 Task: Look for products with lemon flavor.
Action: Mouse pressed left at (24, 100)
Screenshot: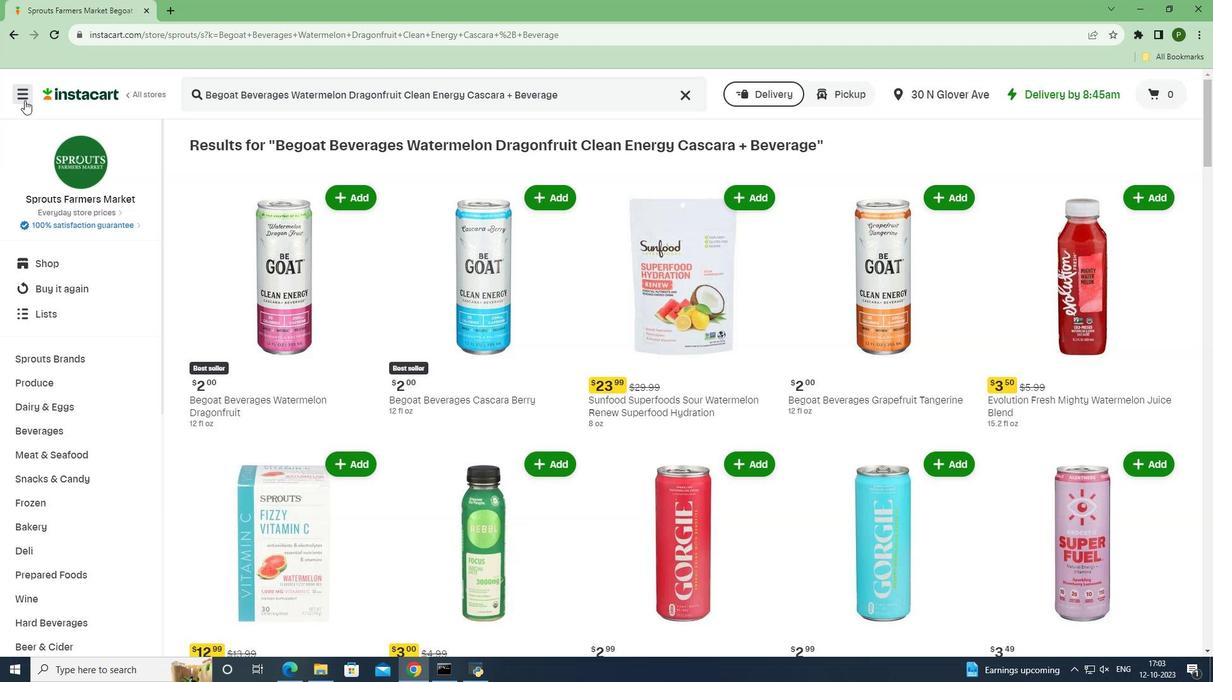 
Action: Mouse moved to (41, 338)
Screenshot: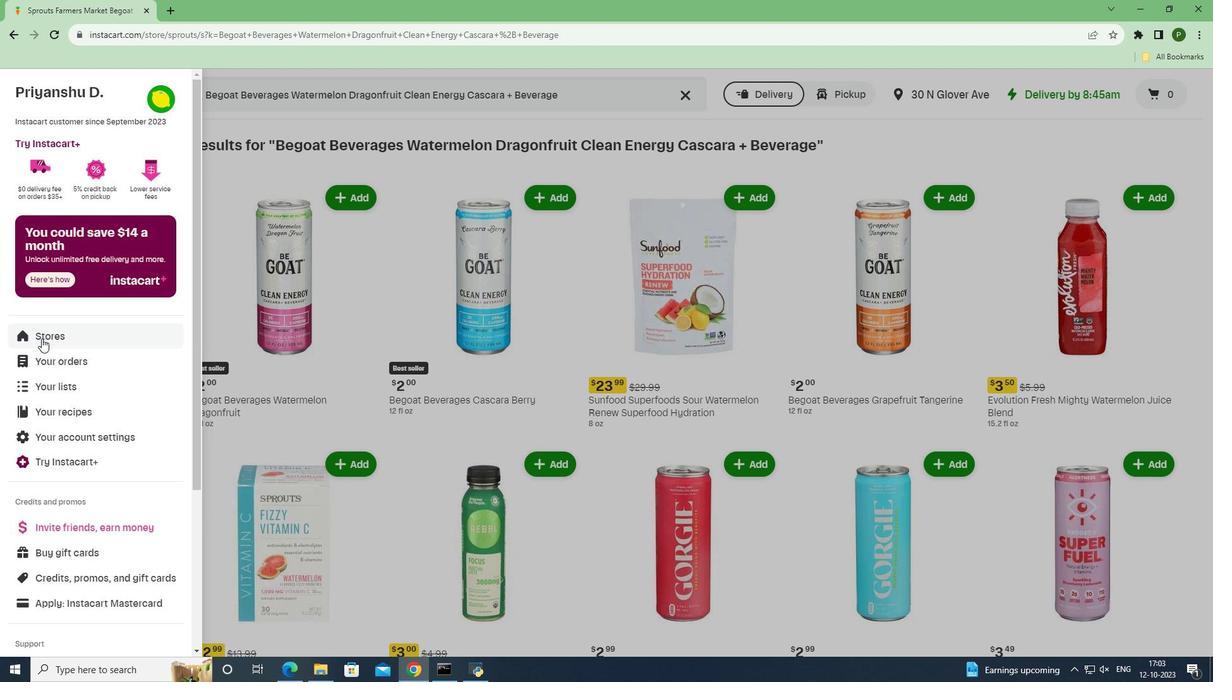 
Action: Mouse pressed left at (41, 338)
Screenshot: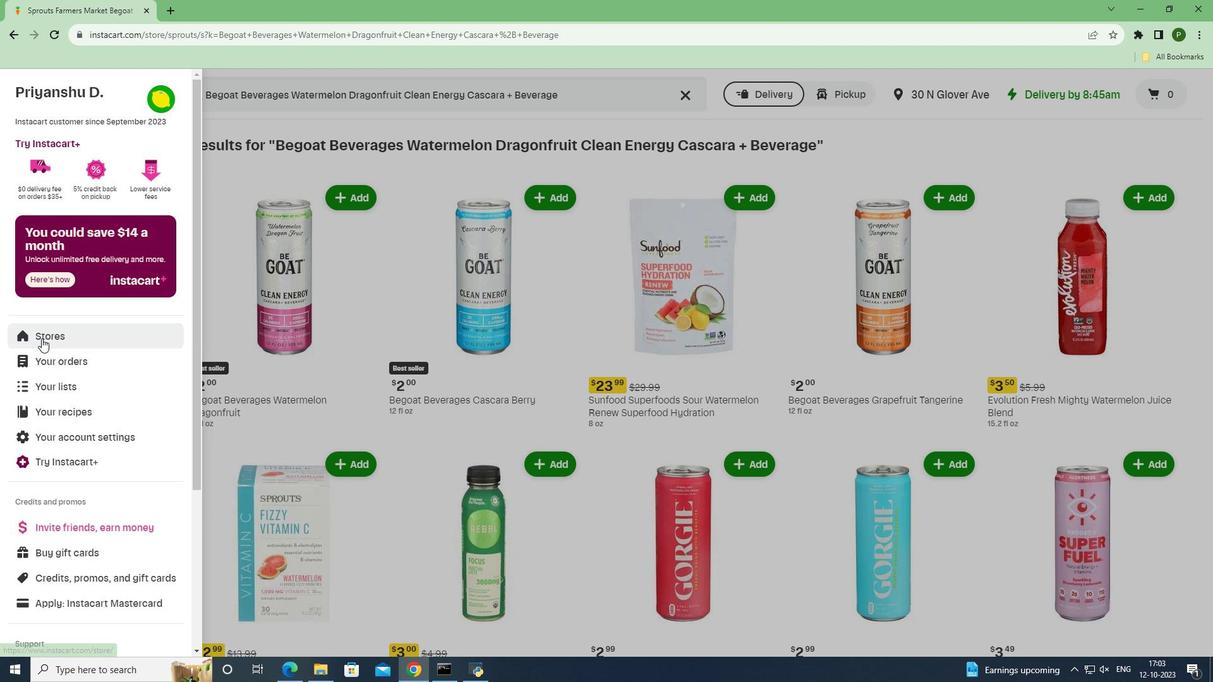 
Action: Mouse moved to (285, 137)
Screenshot: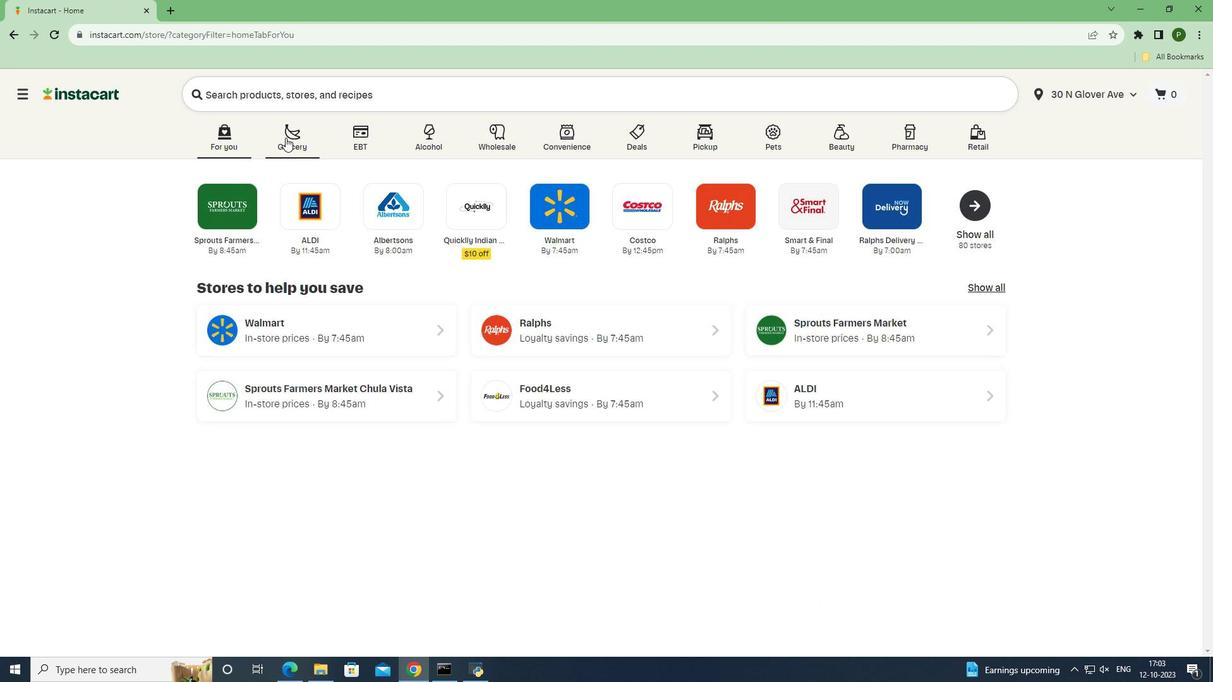 
Action: Mouse pressed left at (285, 137)
Screenshot: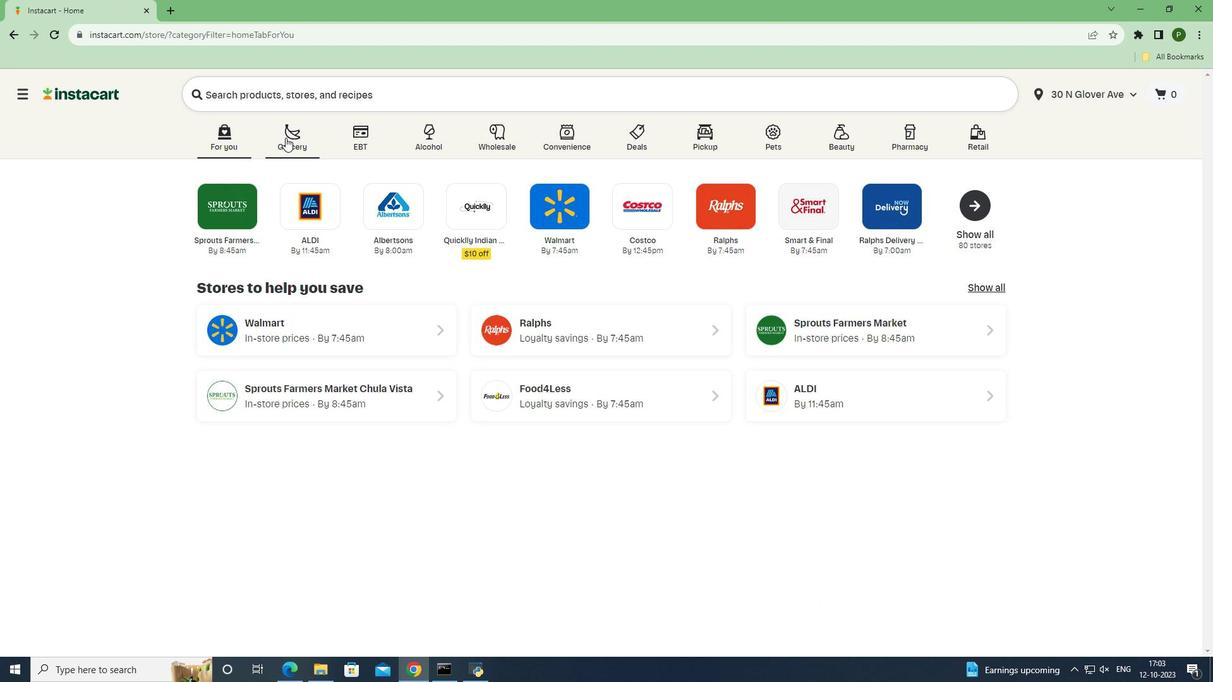 
Action: Mouse moved to (505, 280)
Screenshot: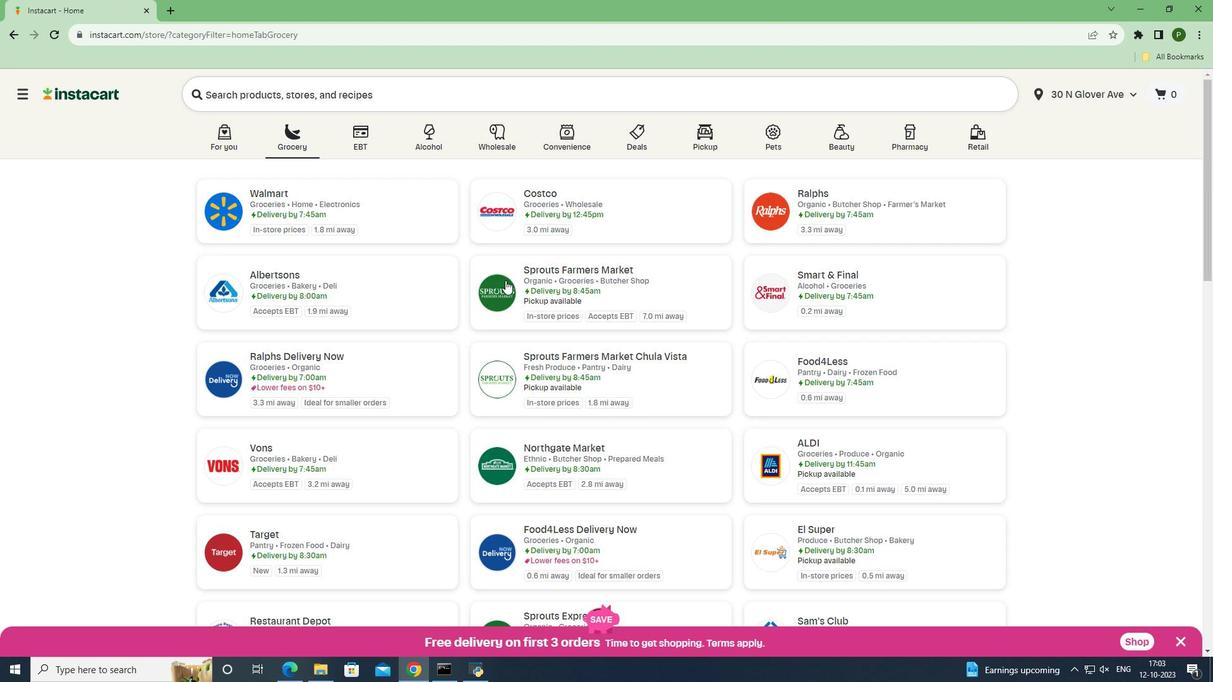 
Action: Mouse pressed left at (505, 280)
Screenshot: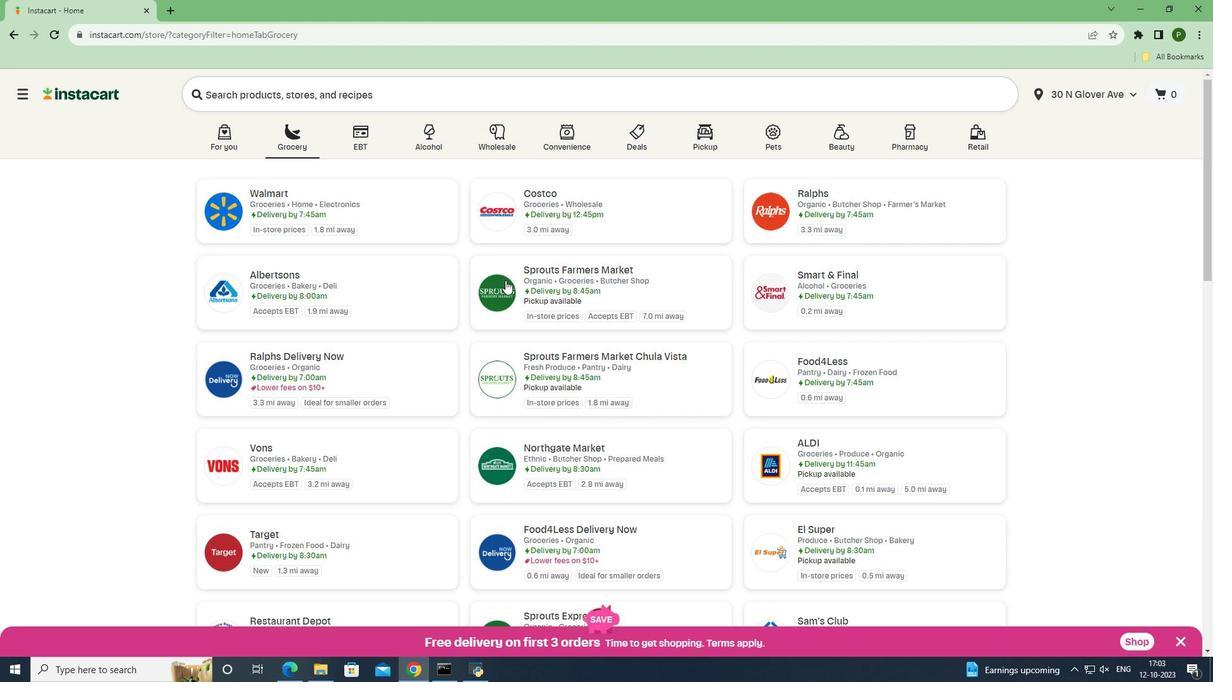 
Action: Mouse moved to (70, 422)
Screenshot: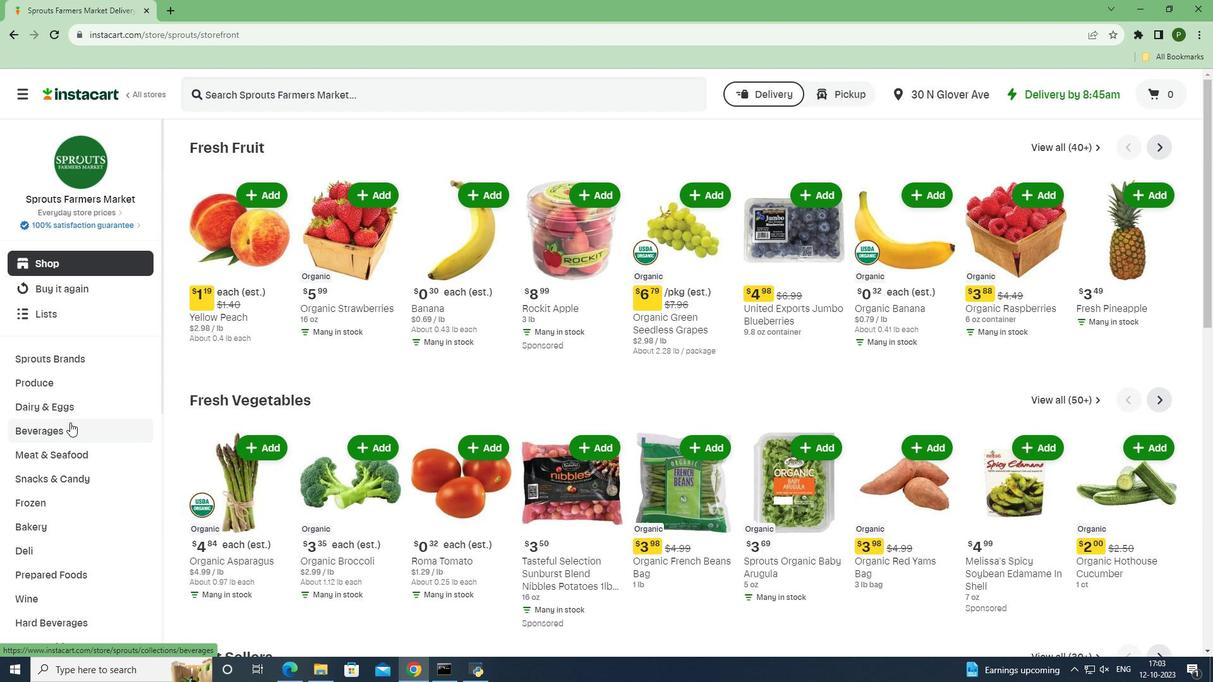 
Action: Mouse pressed left at (70, 422)
Screenshot: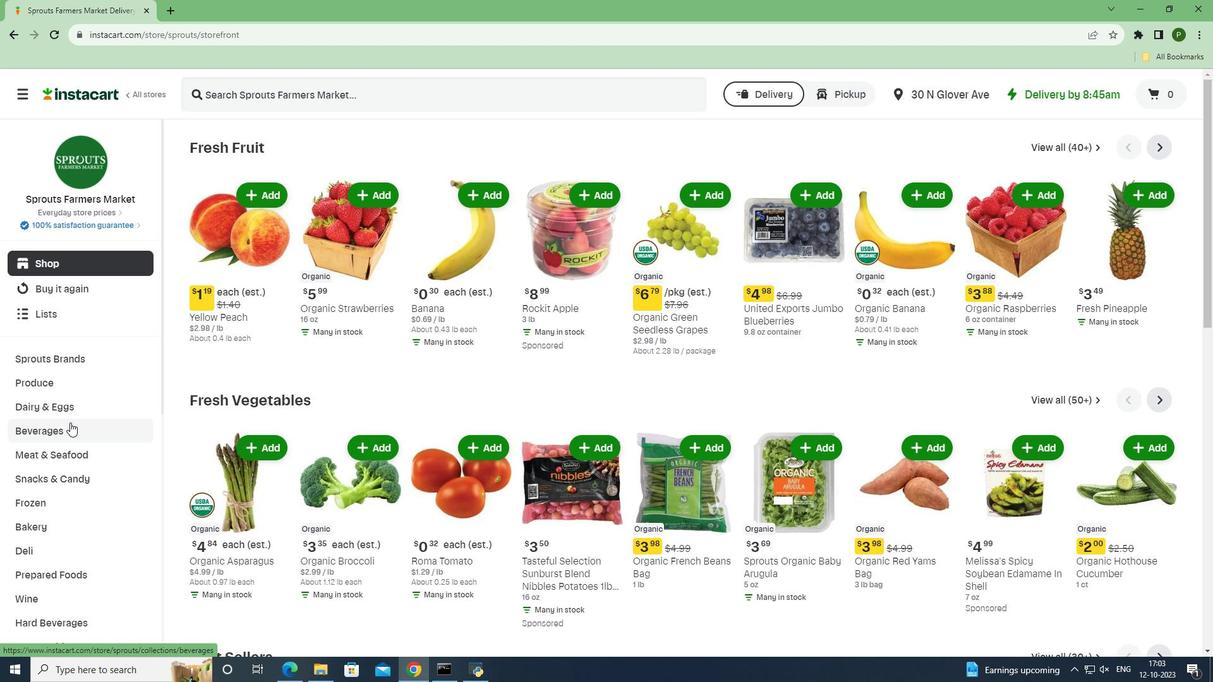 
Action: Mouse moved to (743, 168)
Screenshot: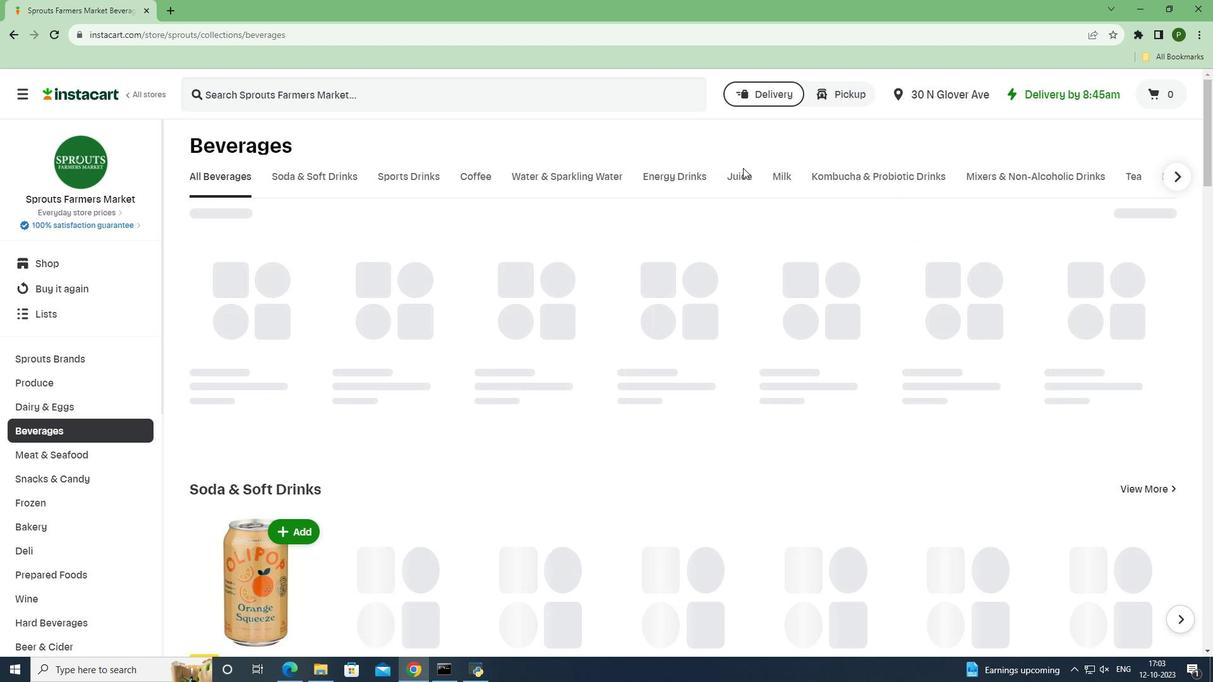 
Action: Mouse pressed left at (743, 168)
Screenshot: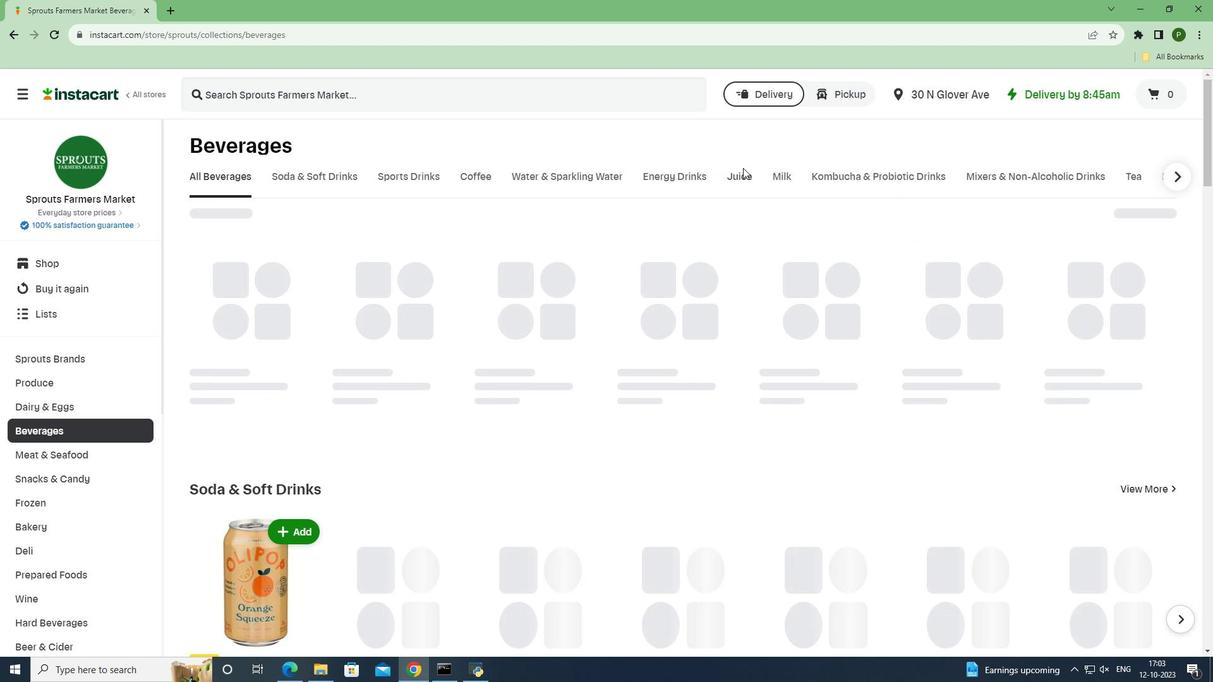 
Action: Mouse moved to (741, 173)
Screenshot: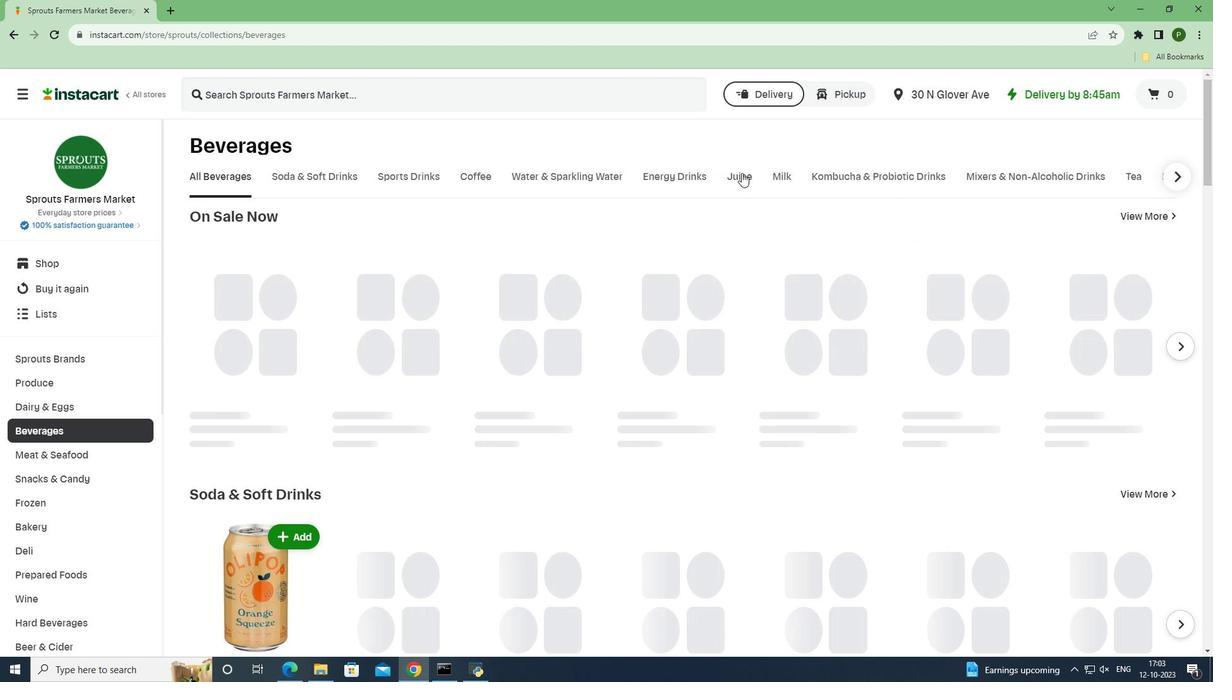 
Action: Mouse pressed left at (741, 173)
Screenshot: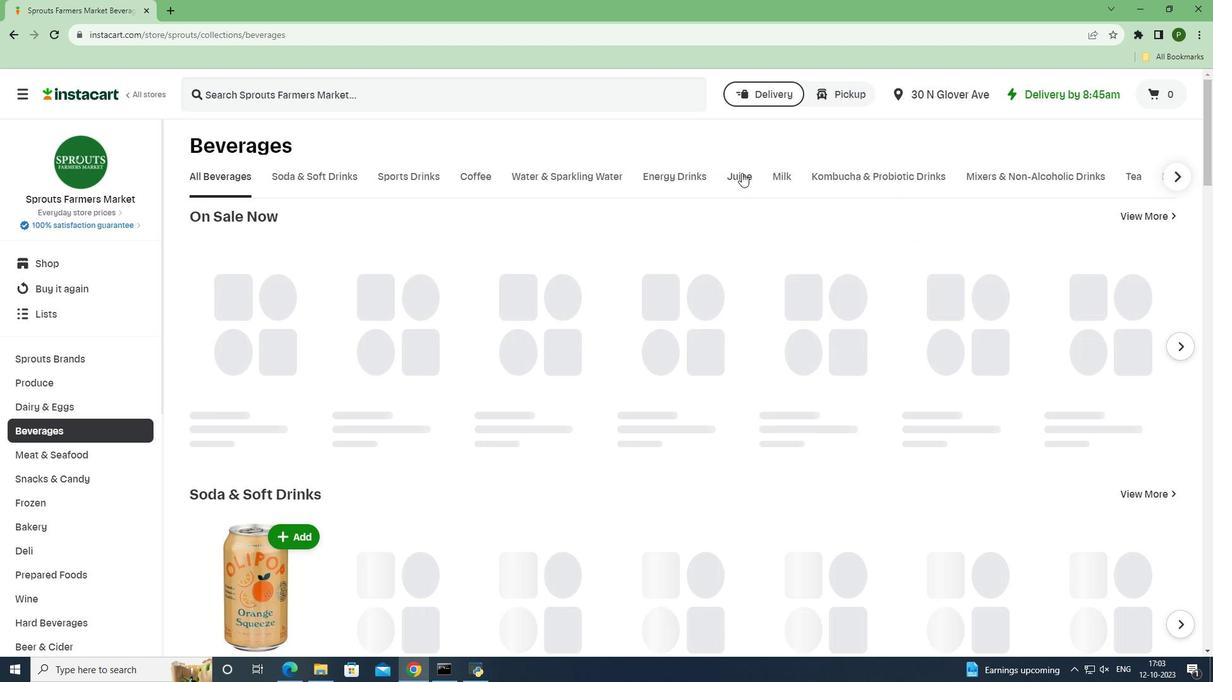
Action: Mouse moved to (240, 278)
Screenshot: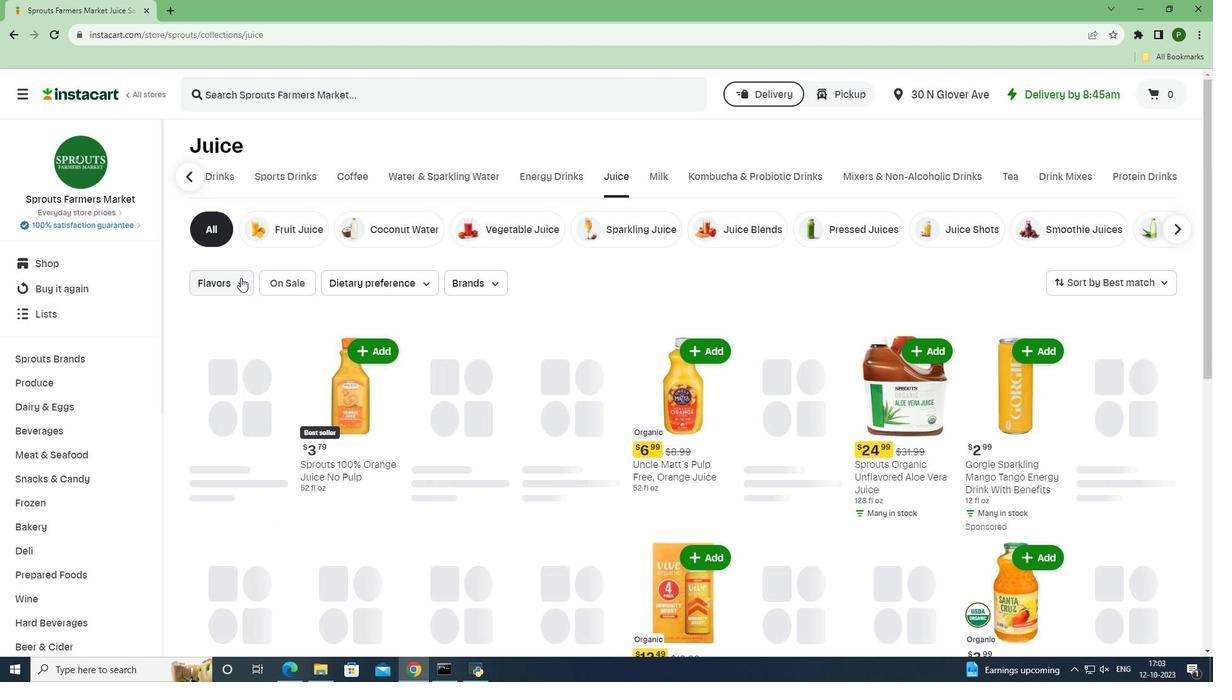 
Action: Mouse pressed left at (240, 278)
Screenshot: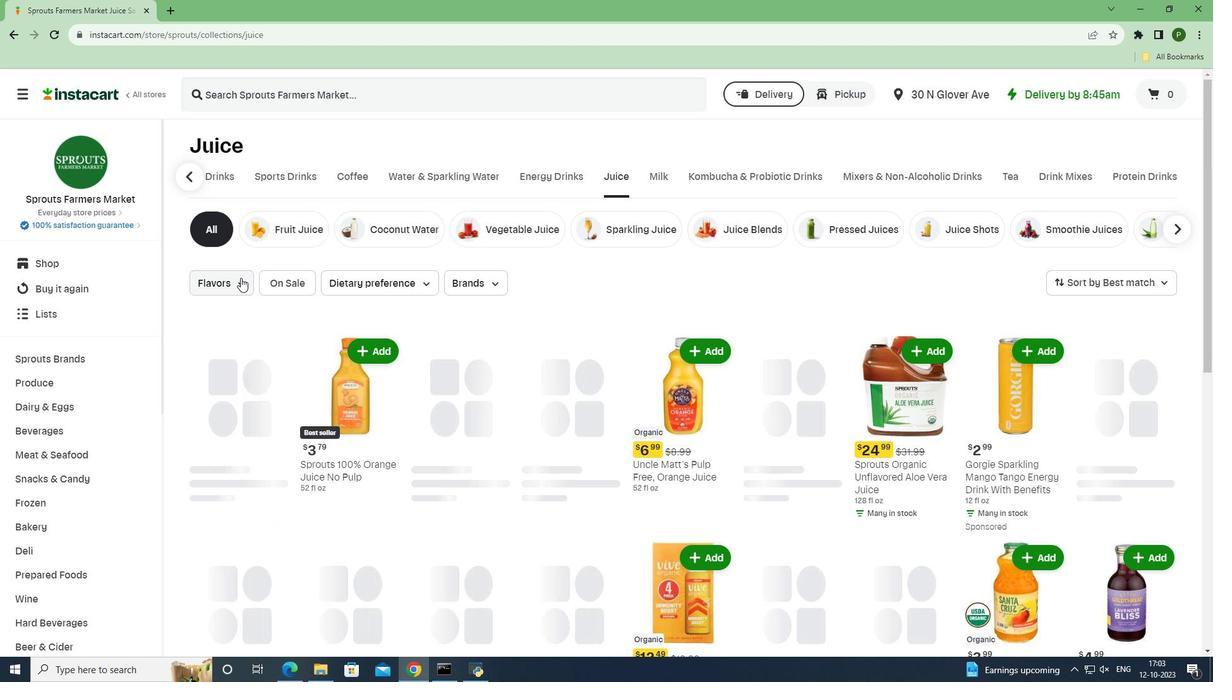 
Action: Mouse moved to (230, 320)
Screenshot: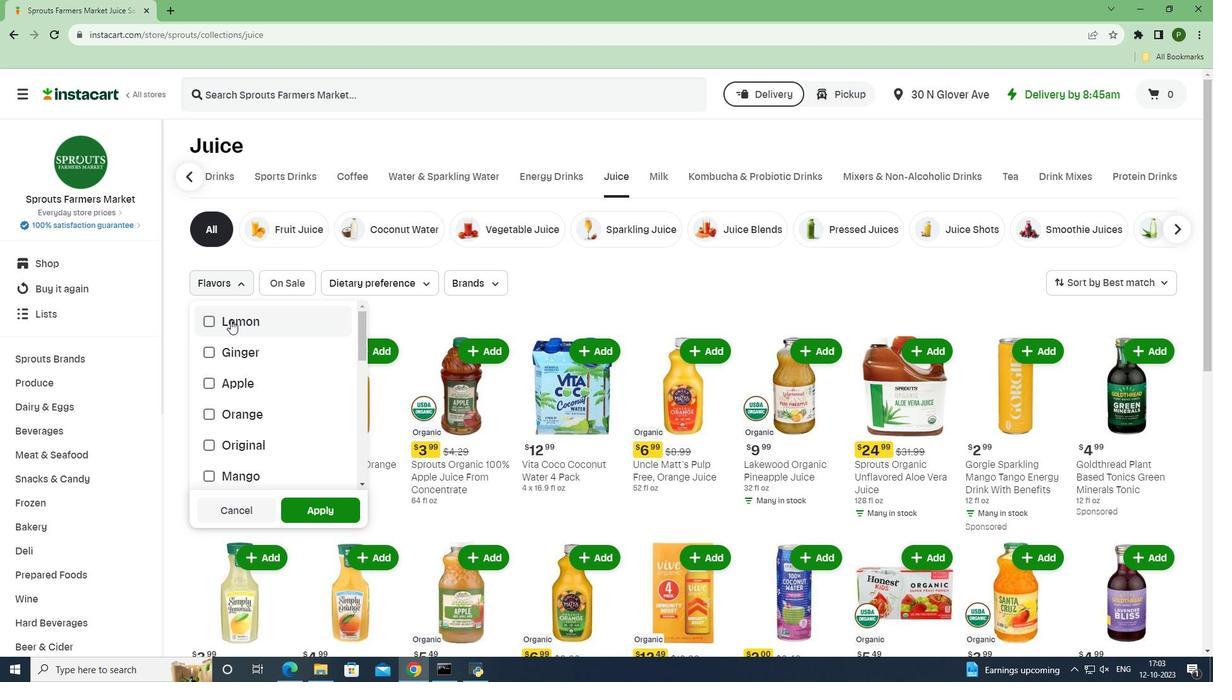 
Action: Mouse pressed left at (230, 320)
Screenshot: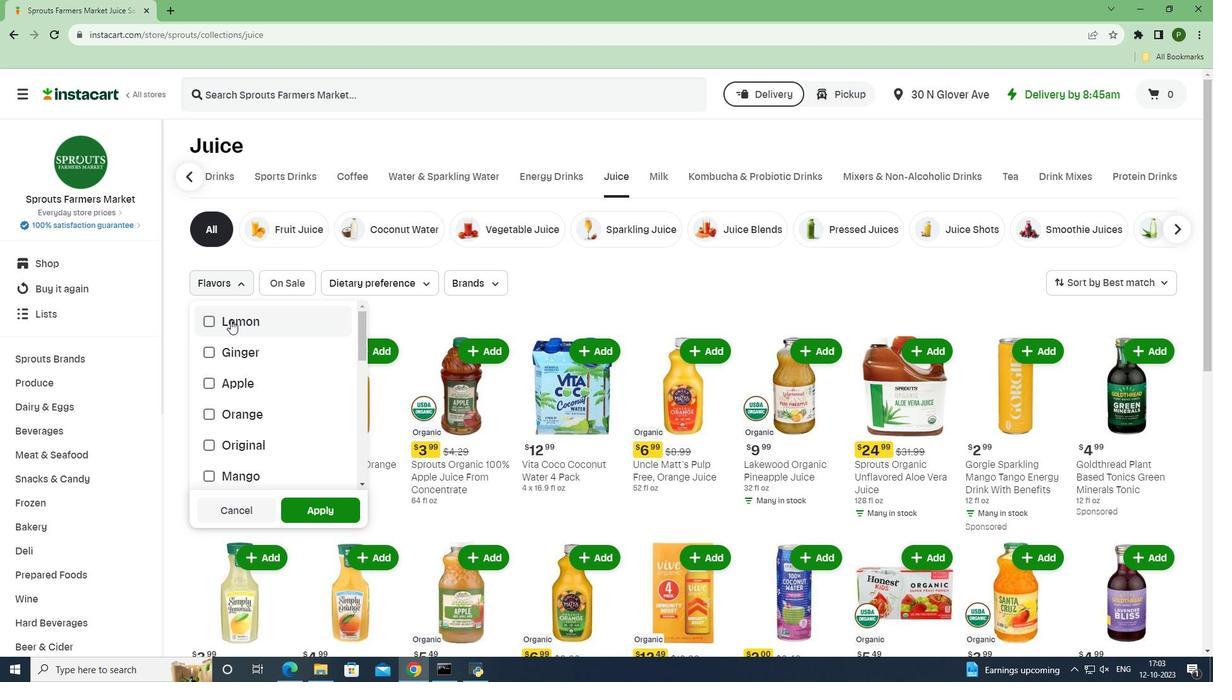 
Action: Mouse moved to (316, 503)
Screenshot: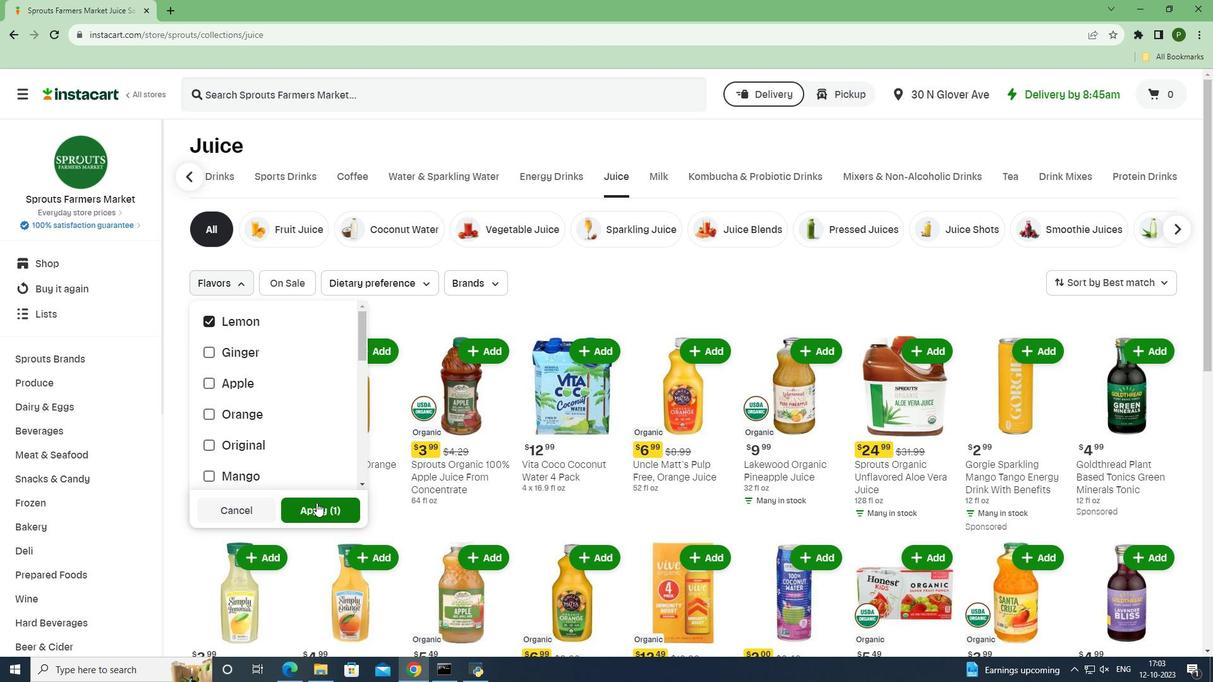 
Action: Mouse pressed left at (316, 503)
Screenshot: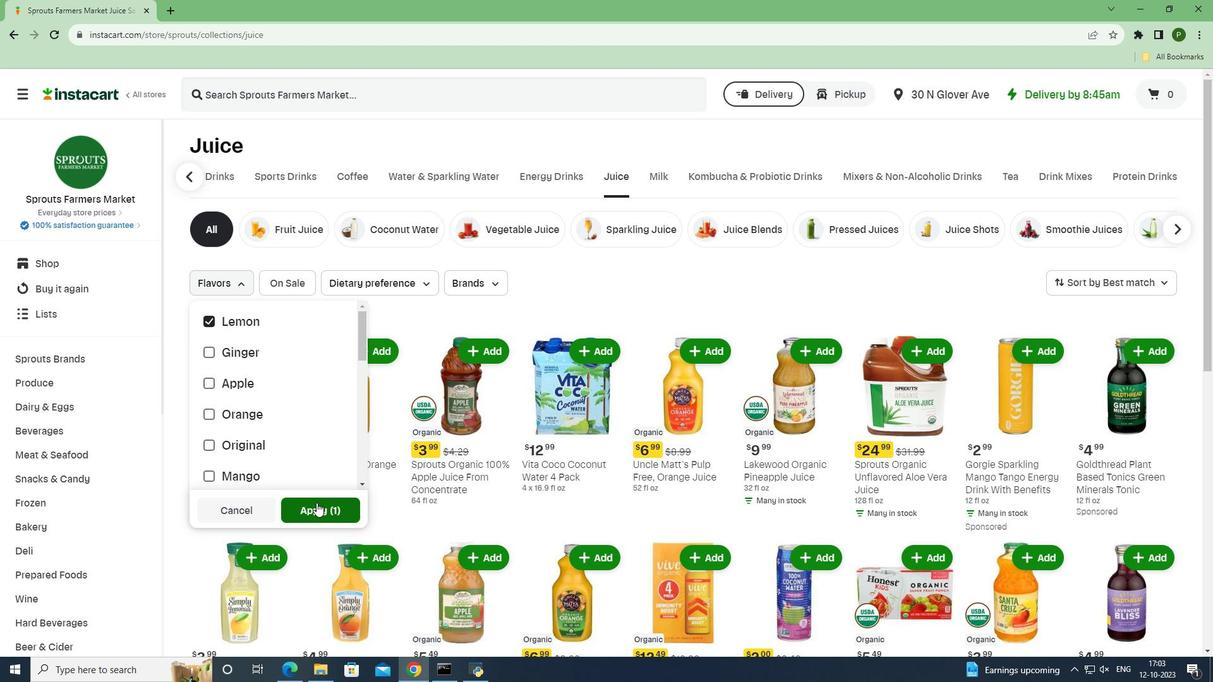 
Action: Mouse moved to (668, 587)
Screenshot: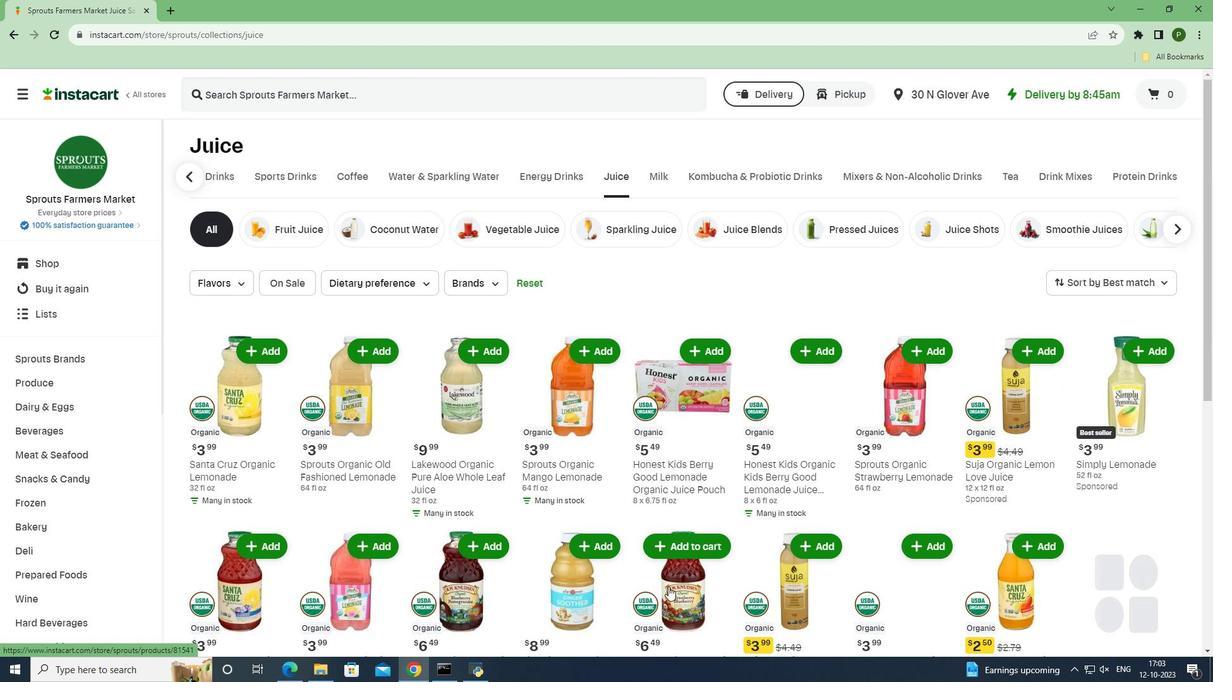 
Action: Mouse scrolled (668, 586) with delta (0, 0)
Screenshot: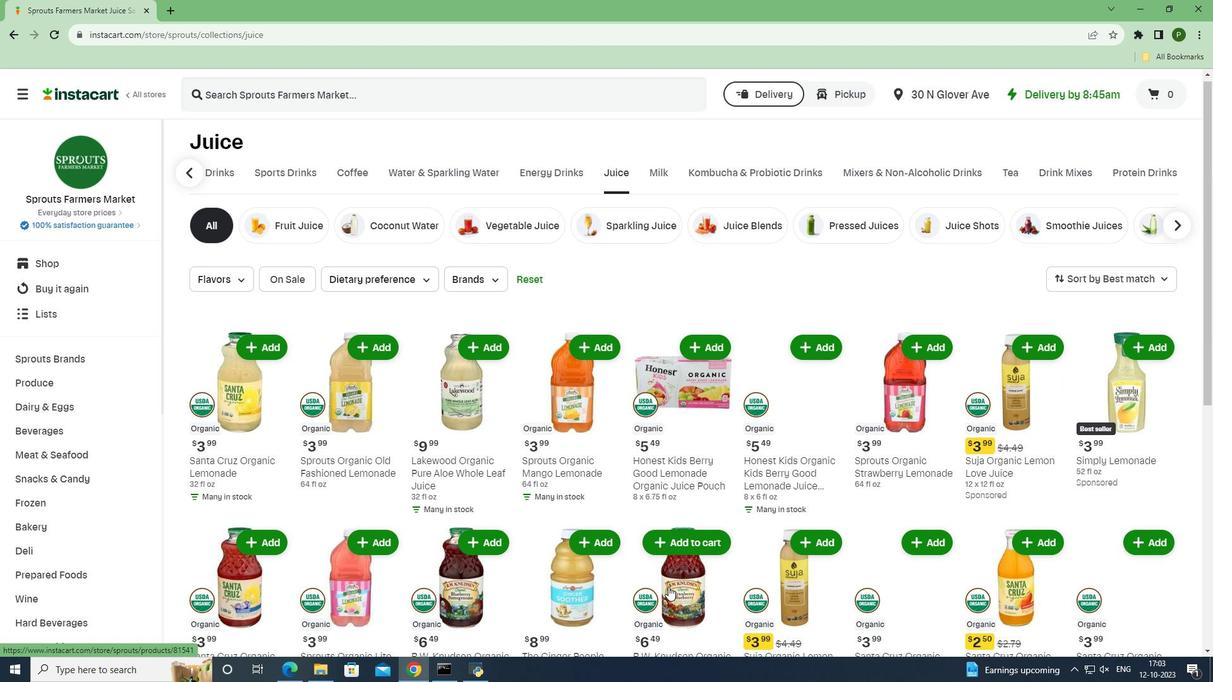 
